 Task: Add topic #Mentalhealth.
Action: Mouse moved to (218, 334)
Screenshot: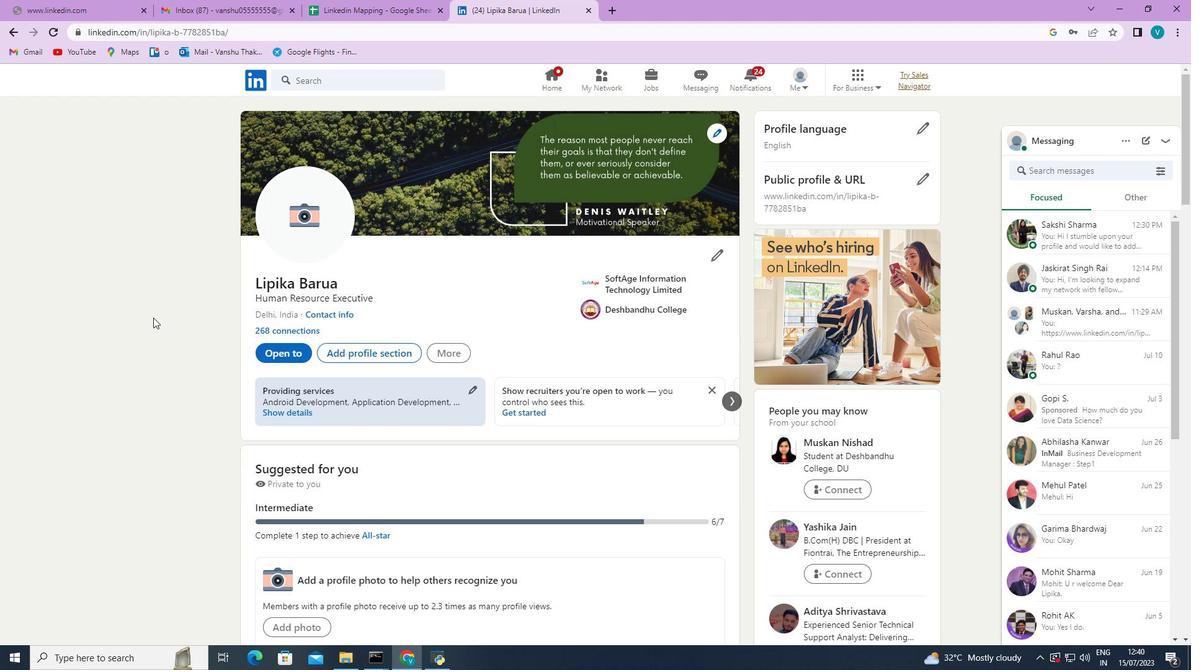 
Action: Mouse scrolled (218, 333) with delta (0, 0)
Screenshot: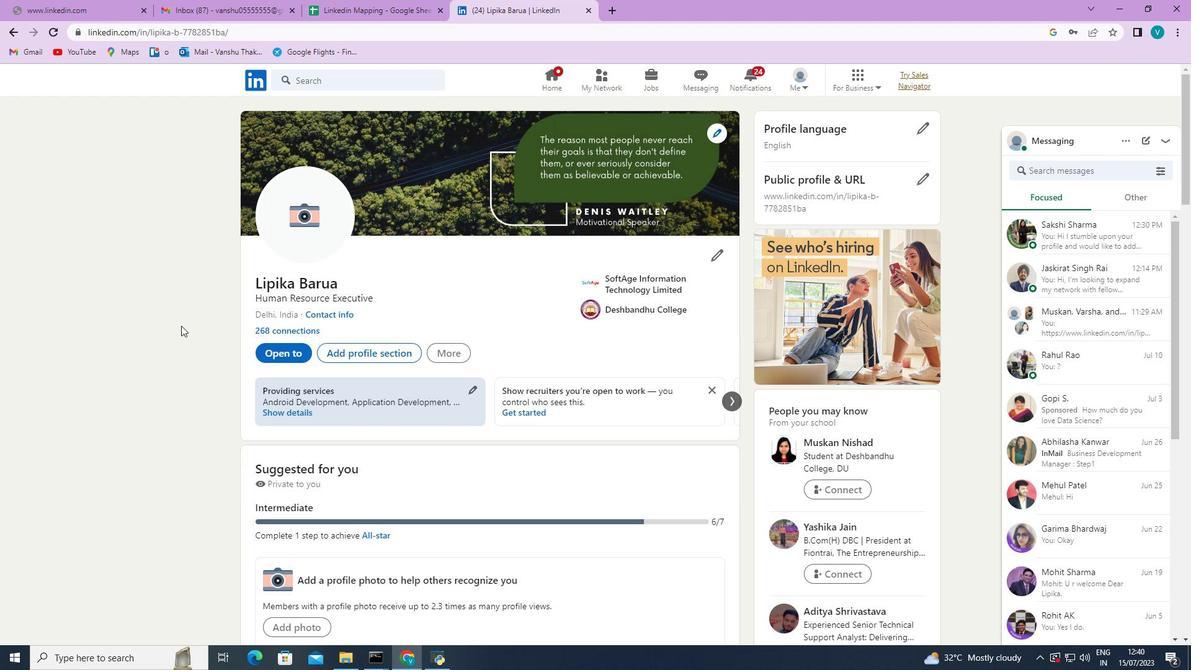 
Action: Mouse scrolled (218, 333) with delta (0, 0)
Screenshot: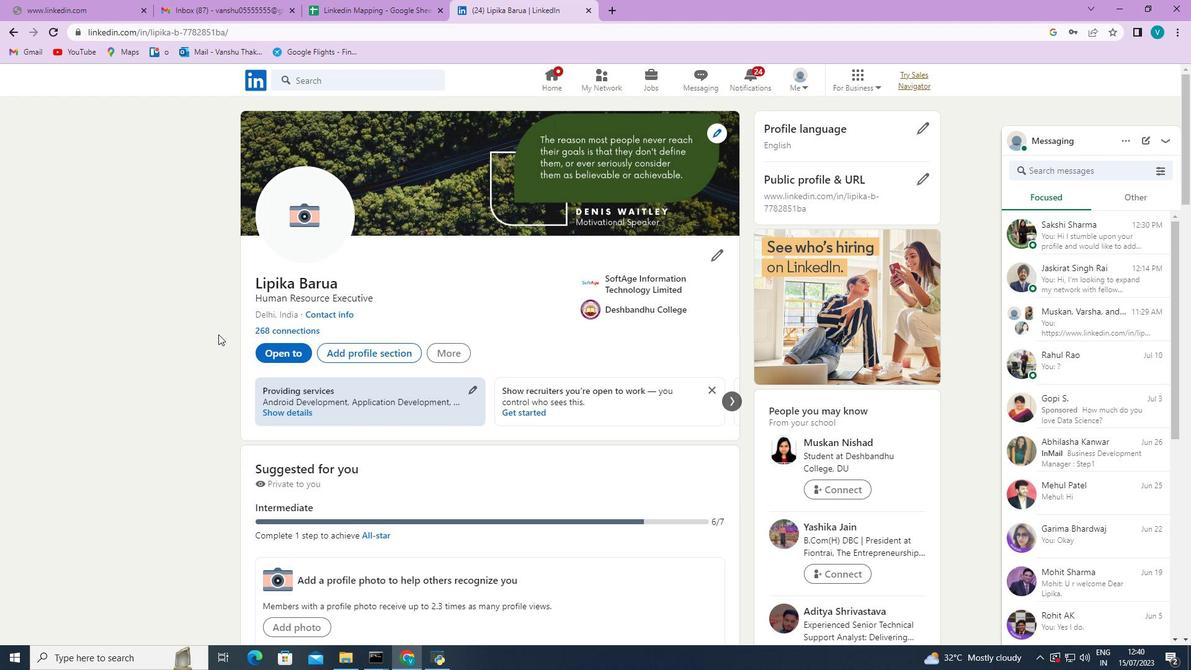 
Action: Mouse moved to (218, 335)
Screenshot: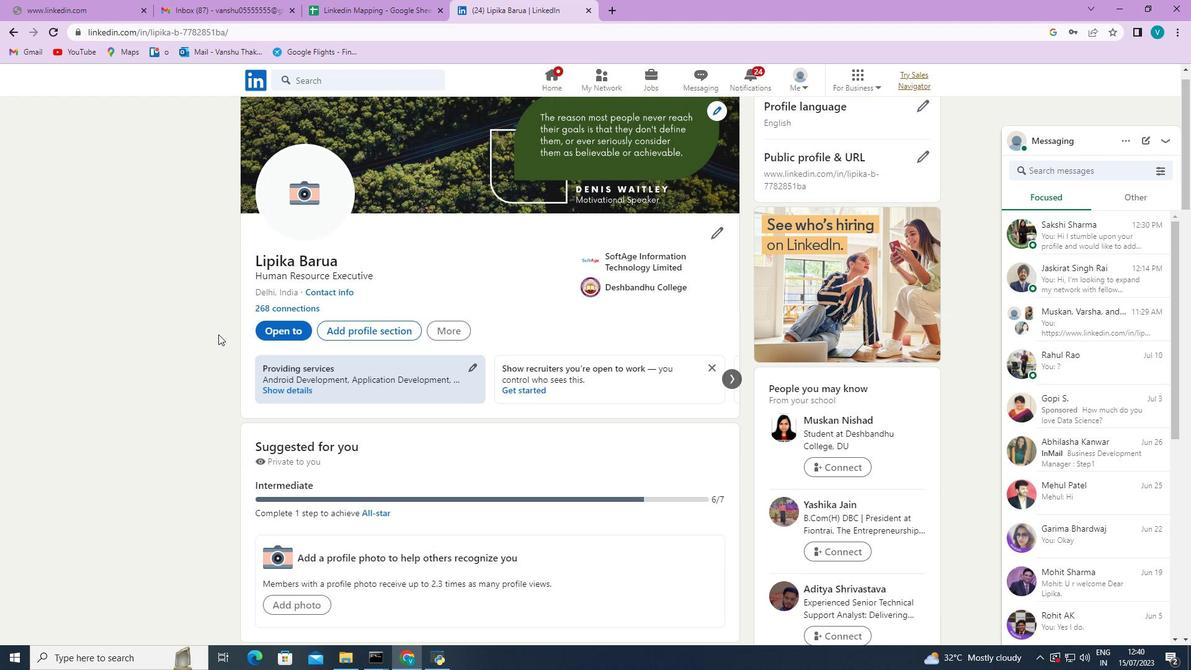 
Action: Mouse scrolled (218, 334) with delta (0, 0)
Screenshot: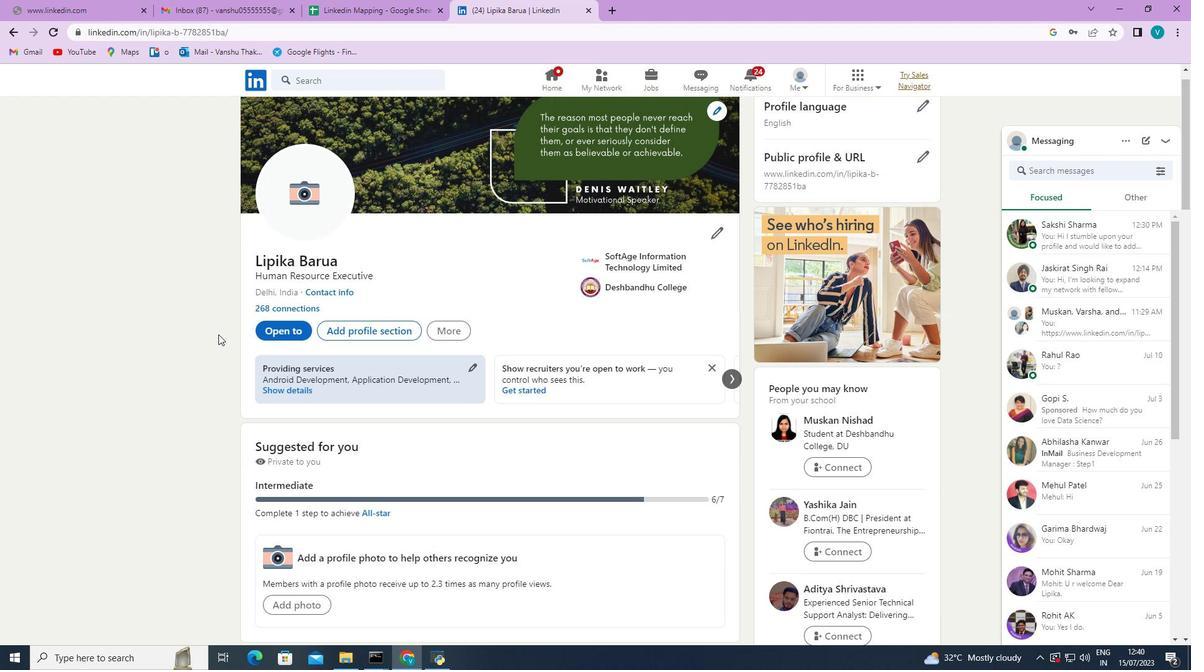 
Action: Mouse moved to (218, 335)
Screenshot: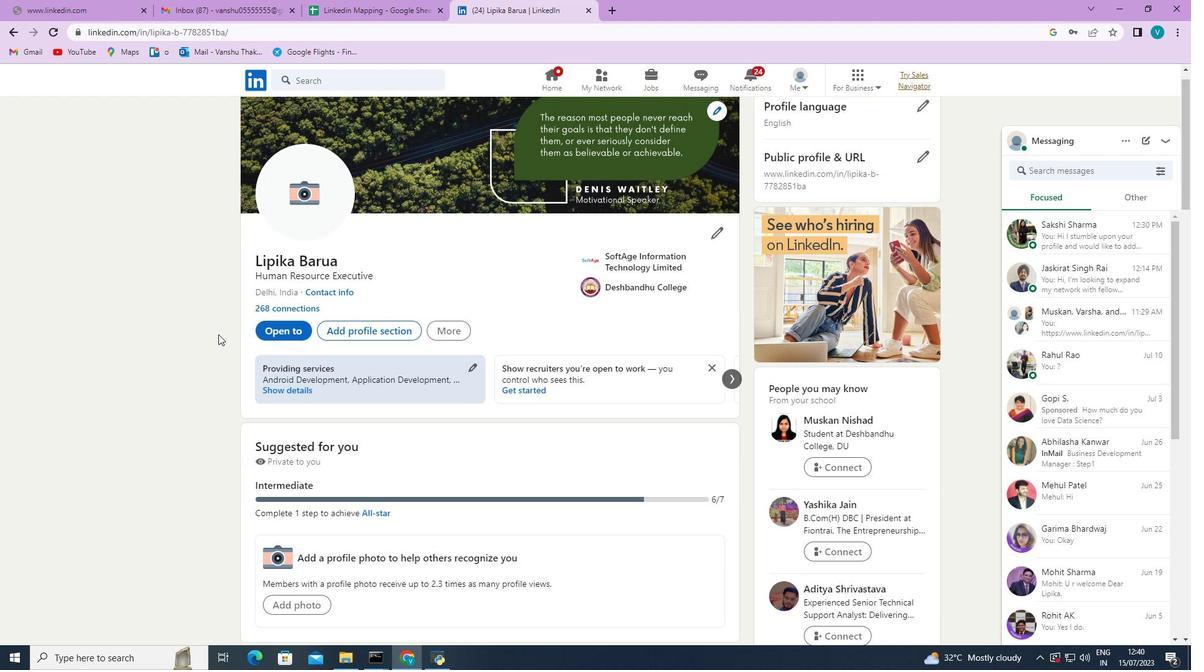 
Action: Mouse scrolled (218, 335) with delta (0, 0)
Screenshot: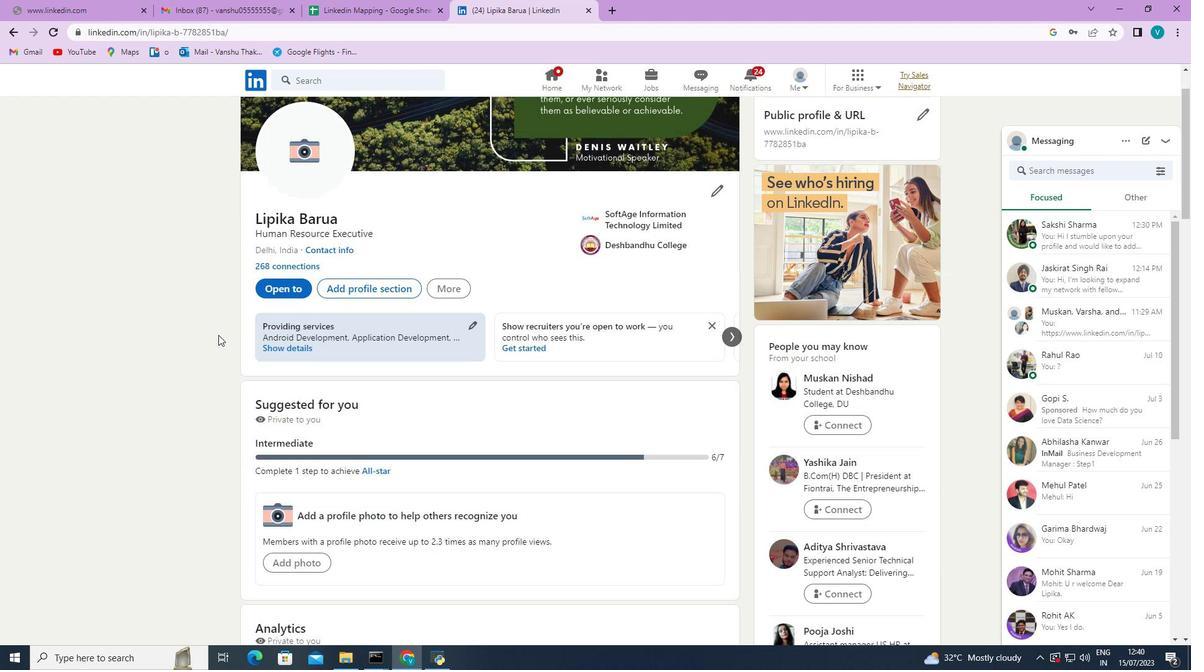 
Action: Mouse moved to (219, 338)
Screenshot: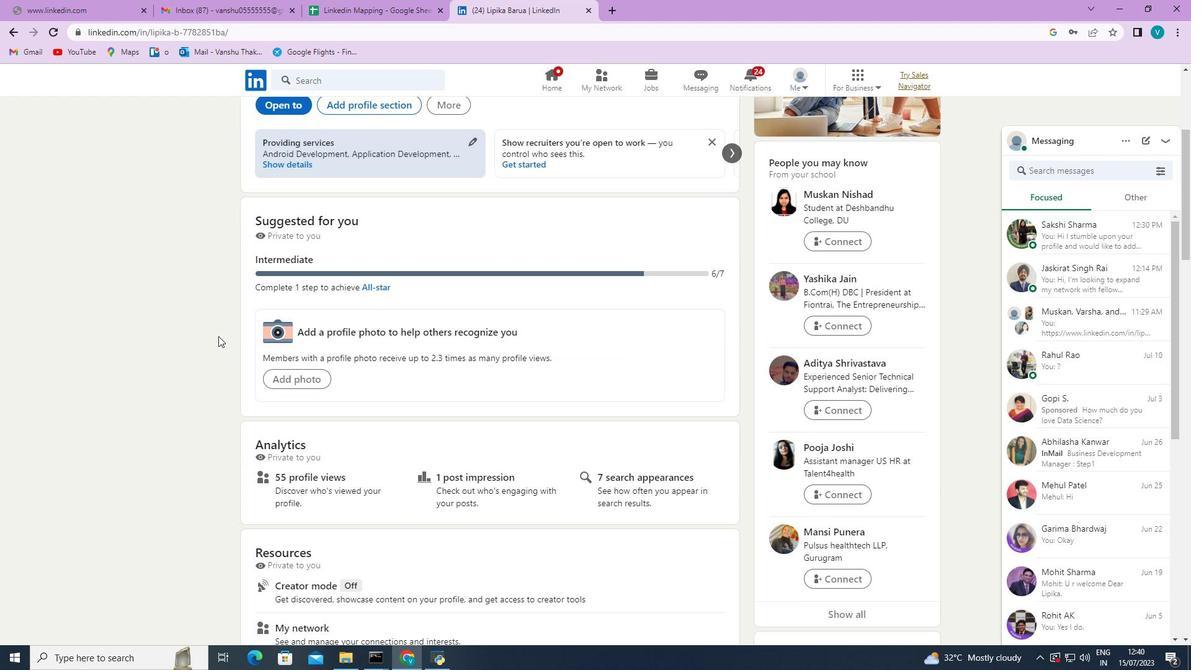 
Action: Mouse scrolled (219, 338) with delta (0, 0)
Screenshot: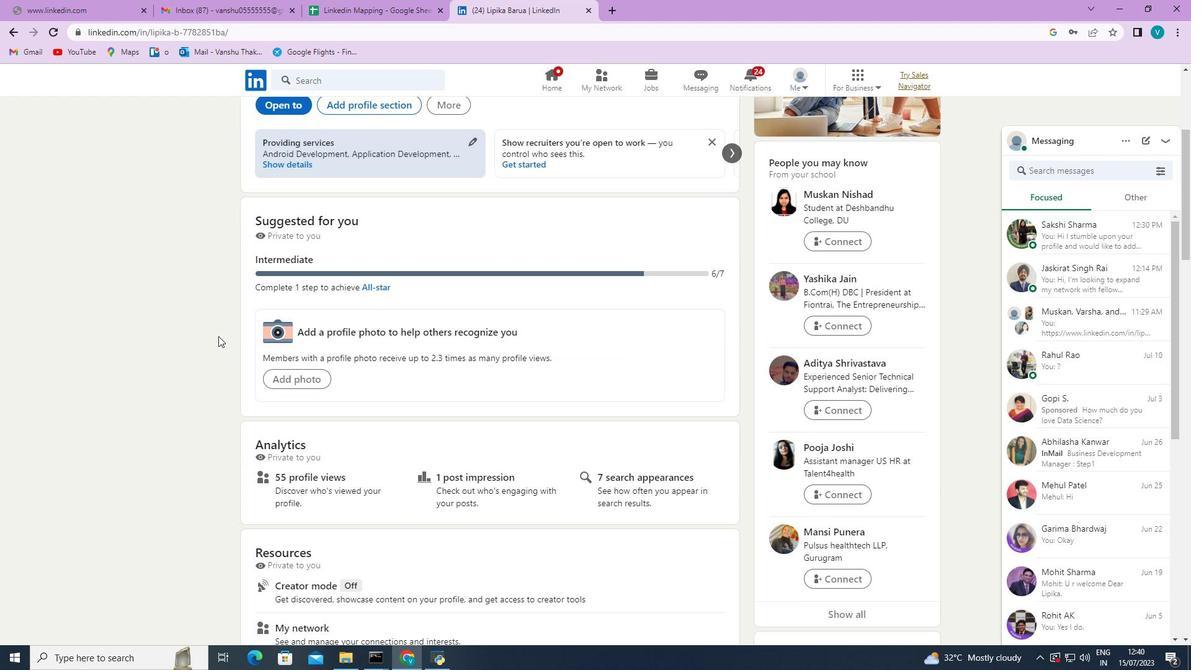 
Action: Mouse moved to (222, 341)
Screenshot: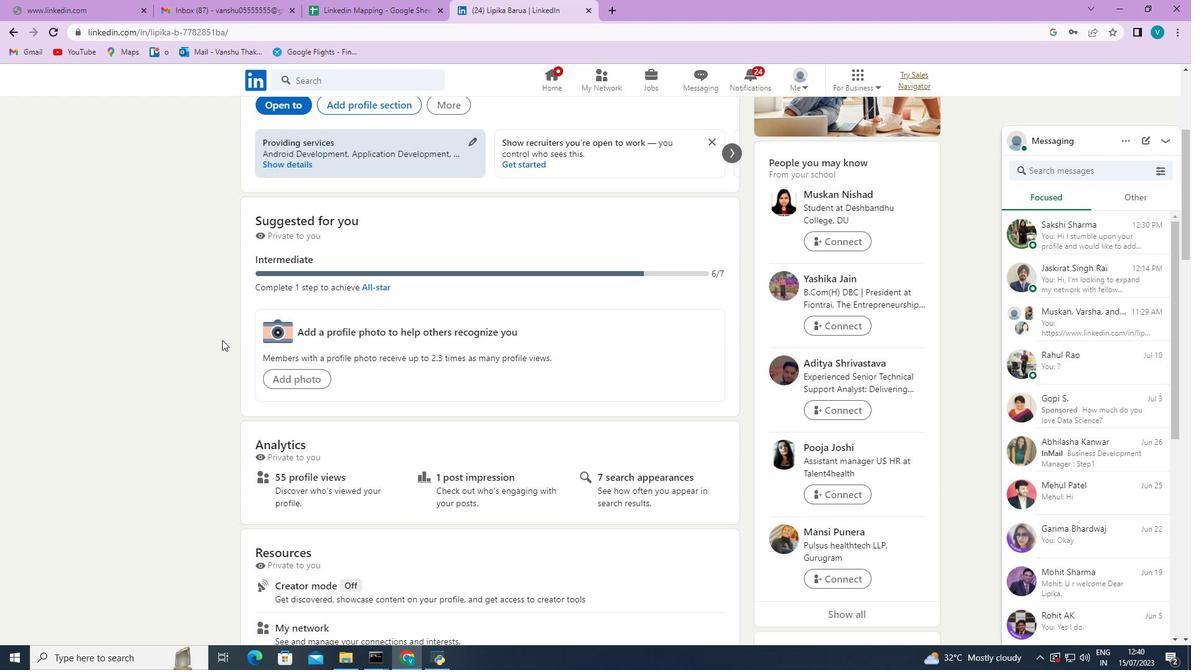 
Action: Mouse scrolled (222, 340) with delta (0, 0)
Screenshot: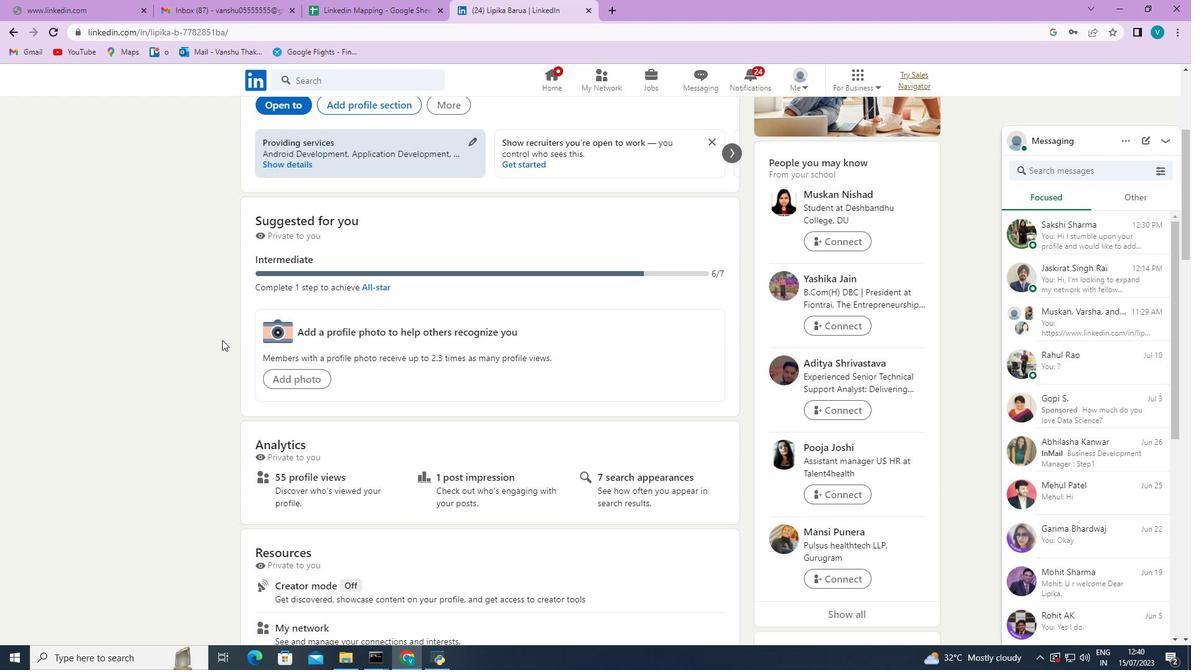 
Action: Mouse moved to (222, 342)
Screenshot: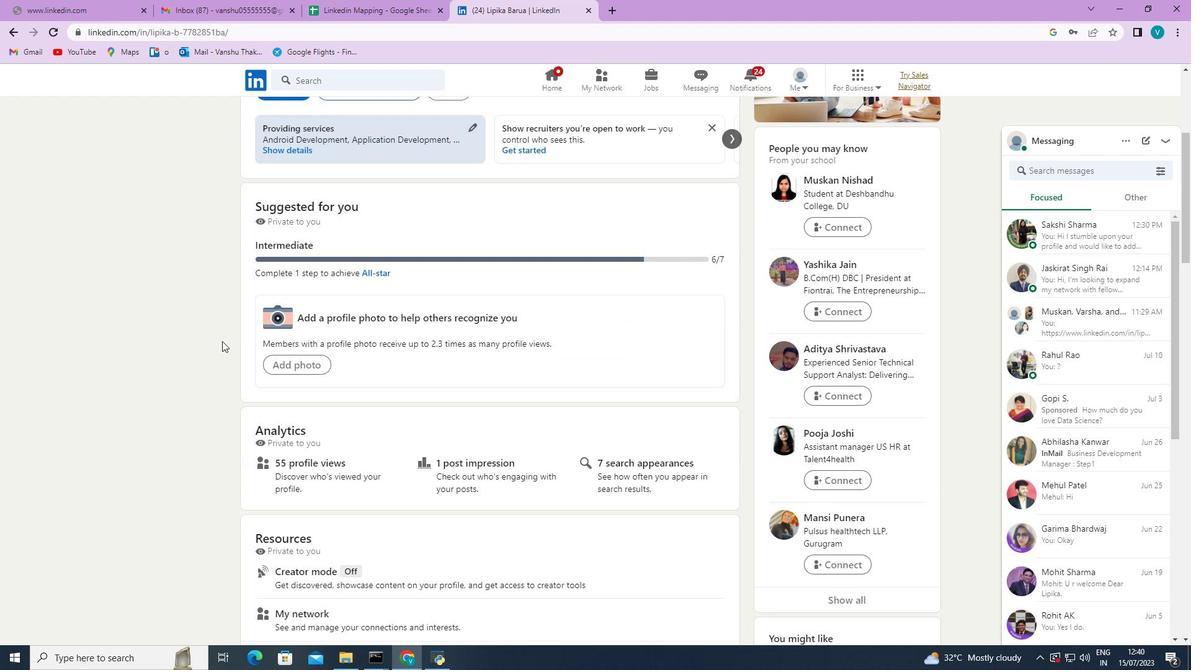 
Action: Mouse scrolled (222, 341) with delta (0, 0)
Screenshot: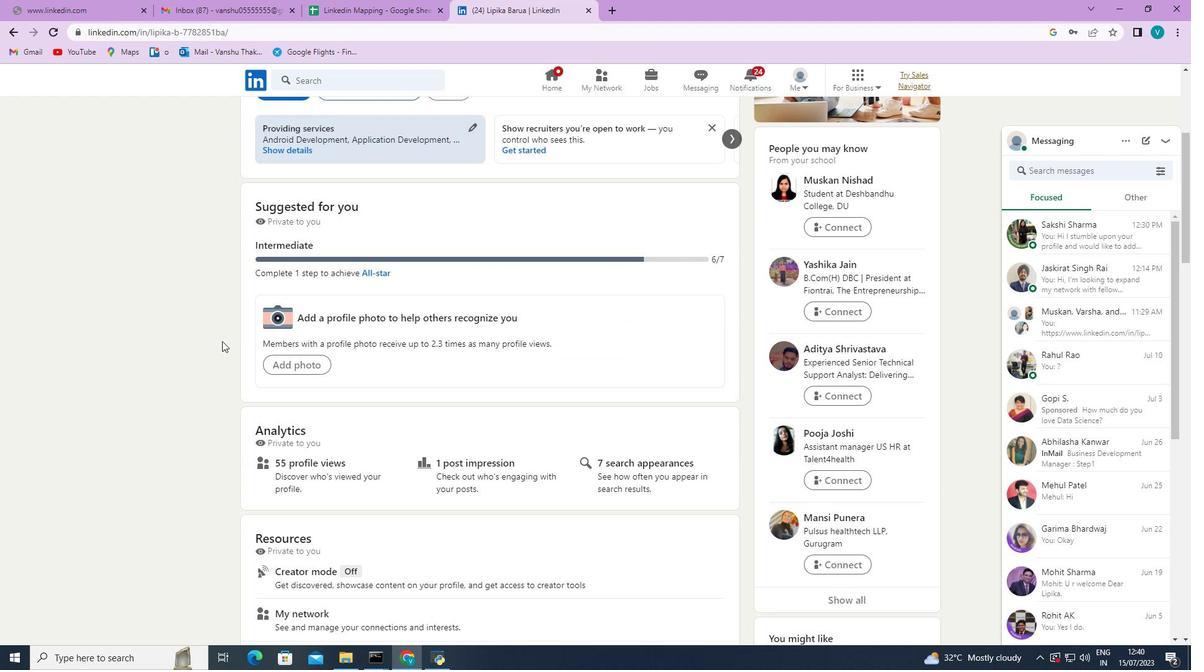 
Action: Mouse moved to (222, 343)
Screenshot: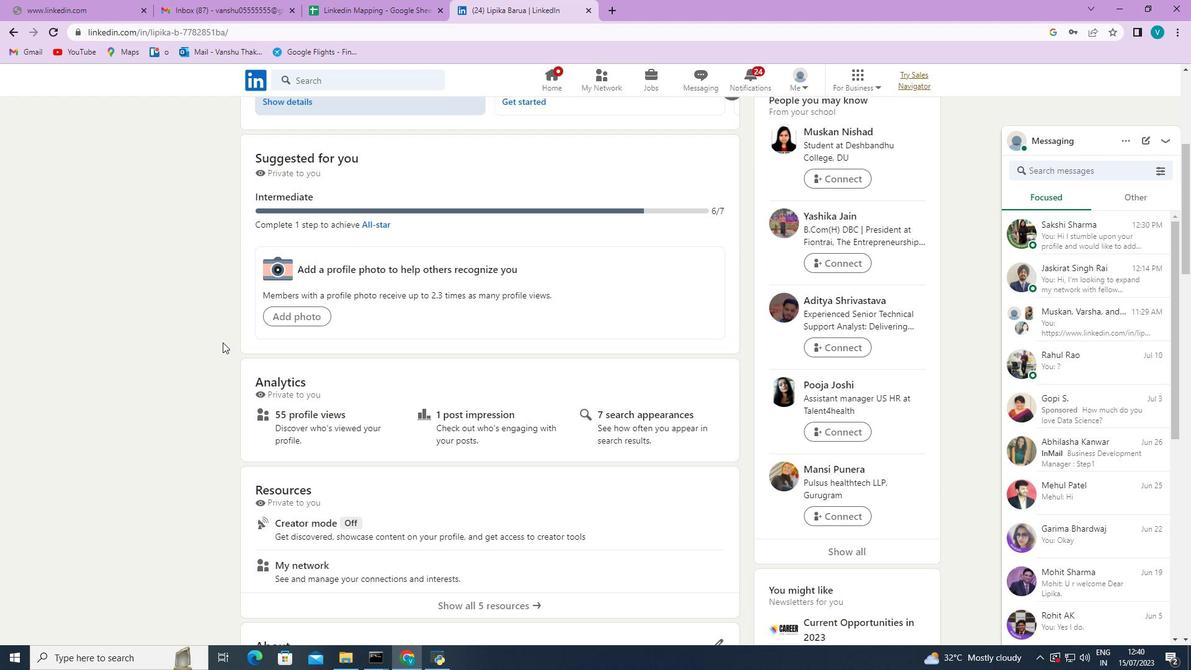 
Action: Mouse scrolled (222, 343) with delta (0, 0)
Screenshot: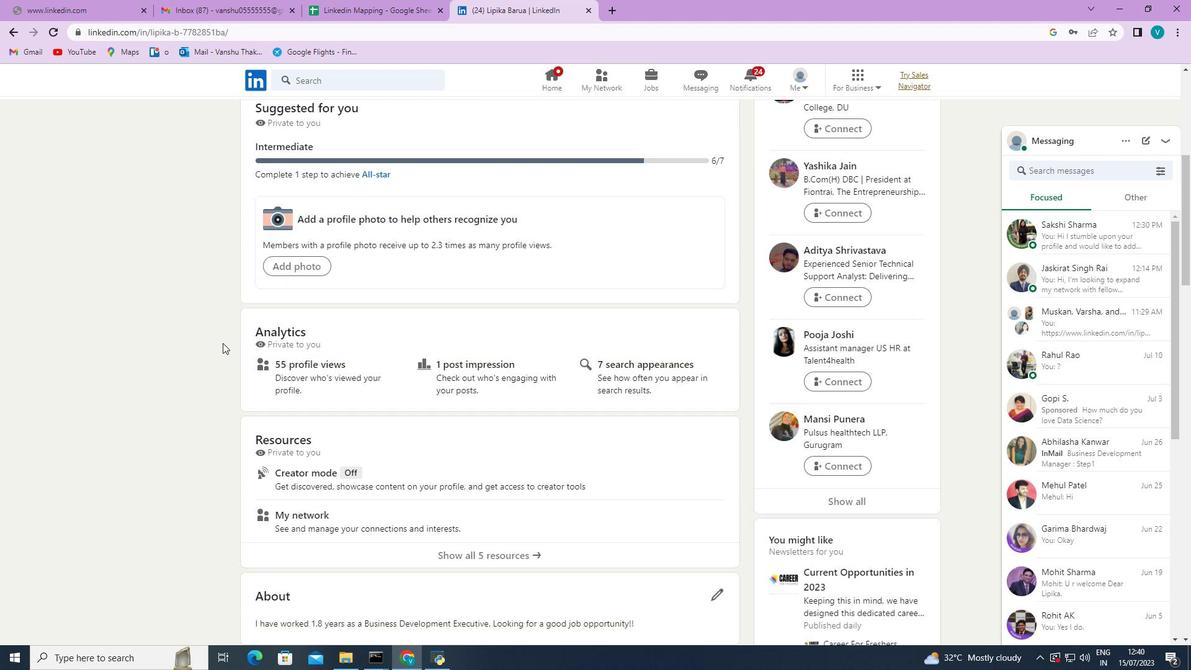 
Action: Mouse moved to (294, 339)
Screenshot: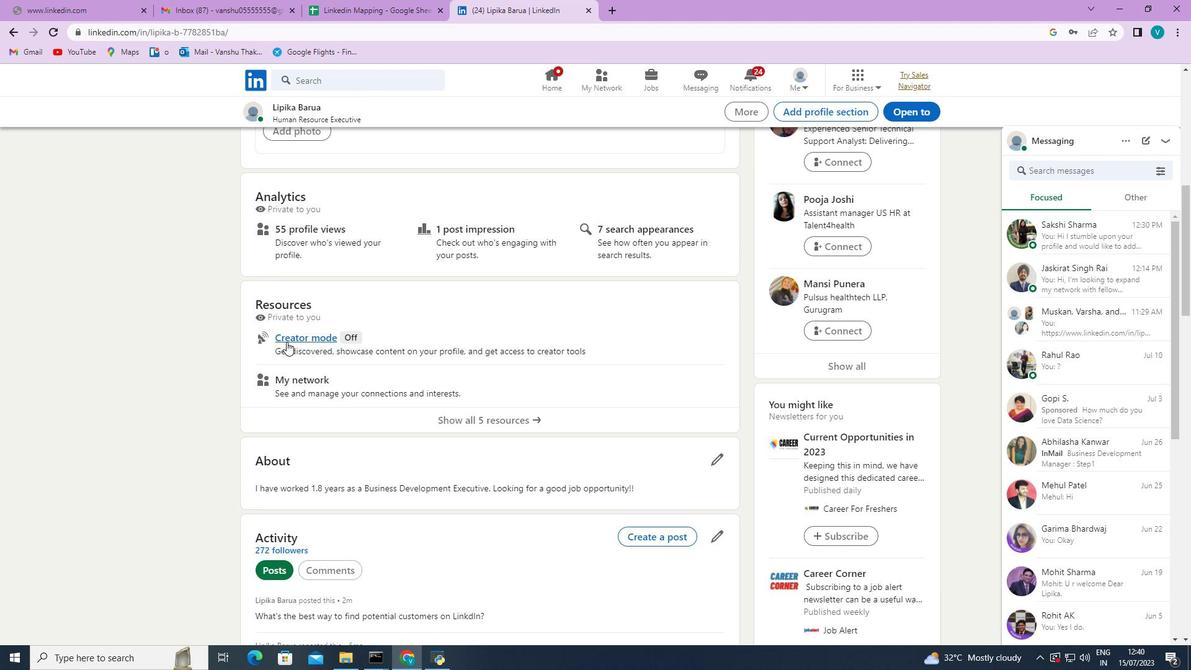 
Action: Mouse pressed left at (294, 339)
Screenshot: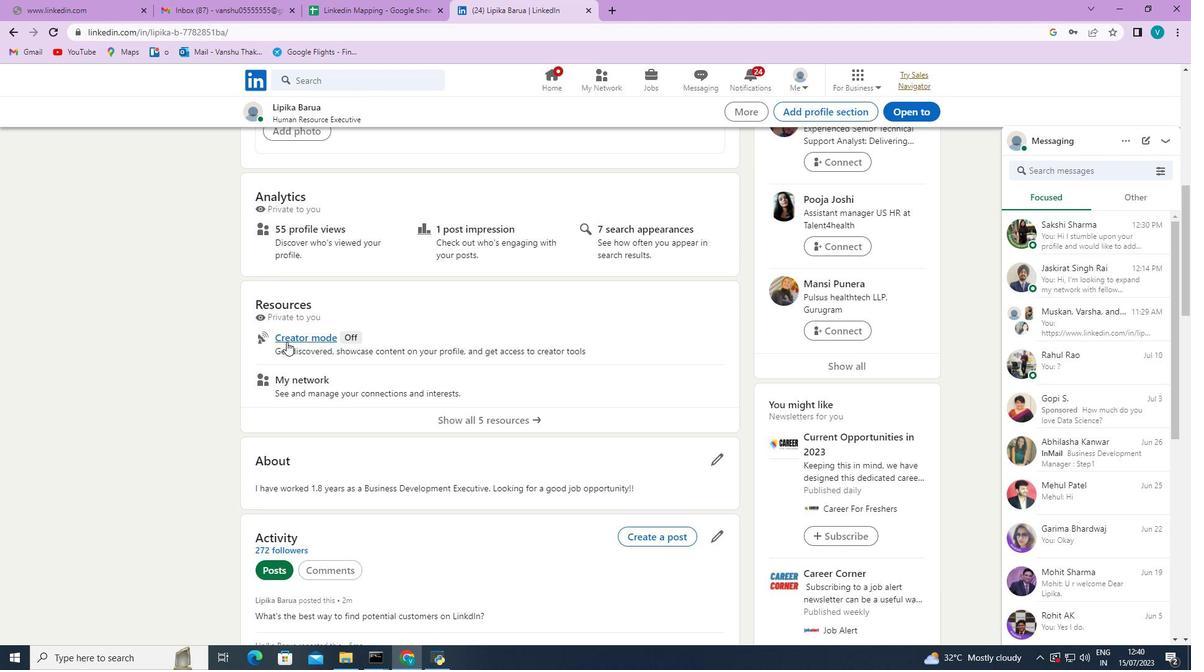 
Action: Mouse moved to (467, 400)
Screenshot: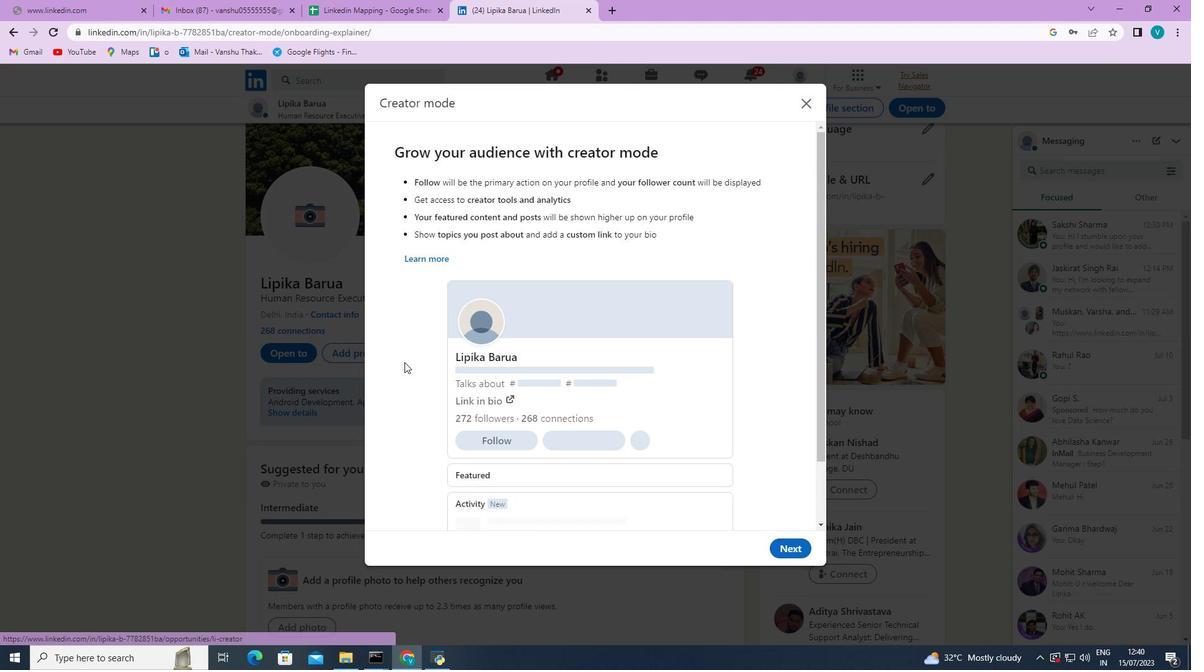 
Action: Mouse scrolled (467, 399) with delta (0, 0)
Screenshot: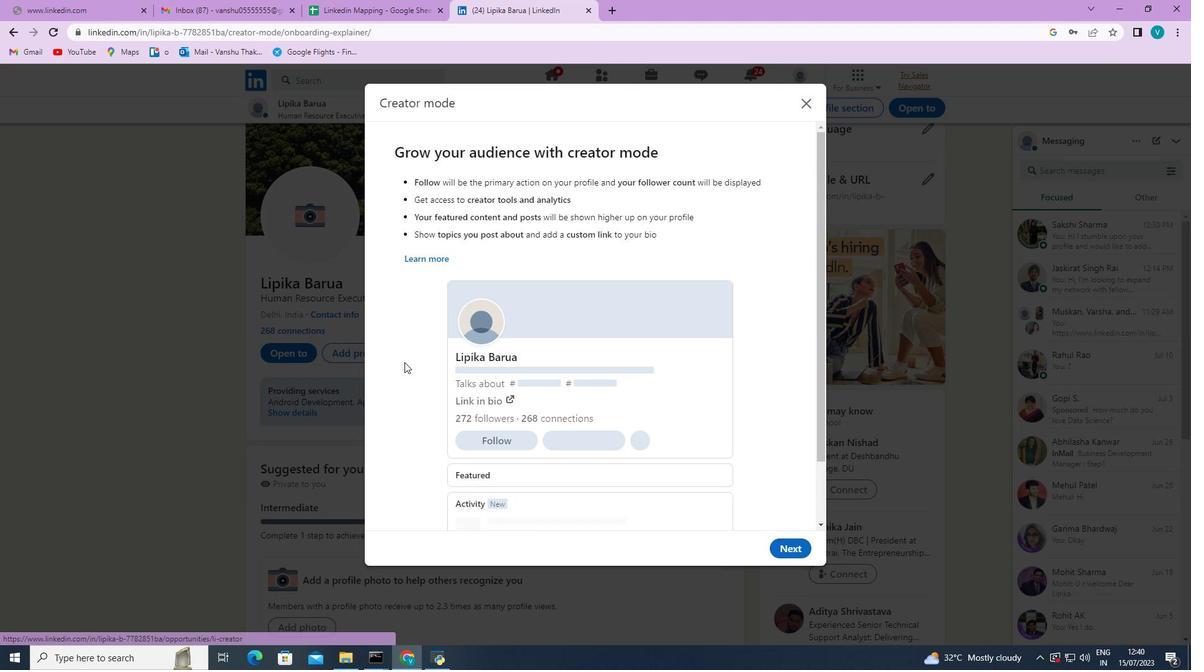 
Action: Mouse moved to (797, 555)
Screenshot: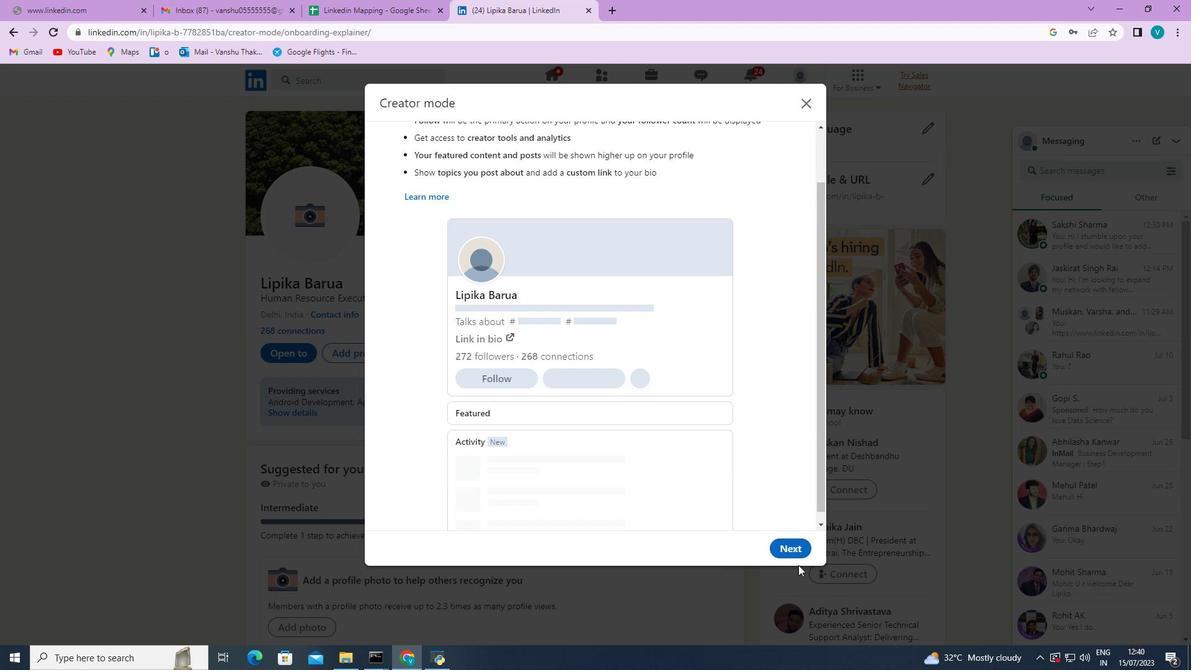 
Action: Mouse pressed left at (797, 555)
Screenshot: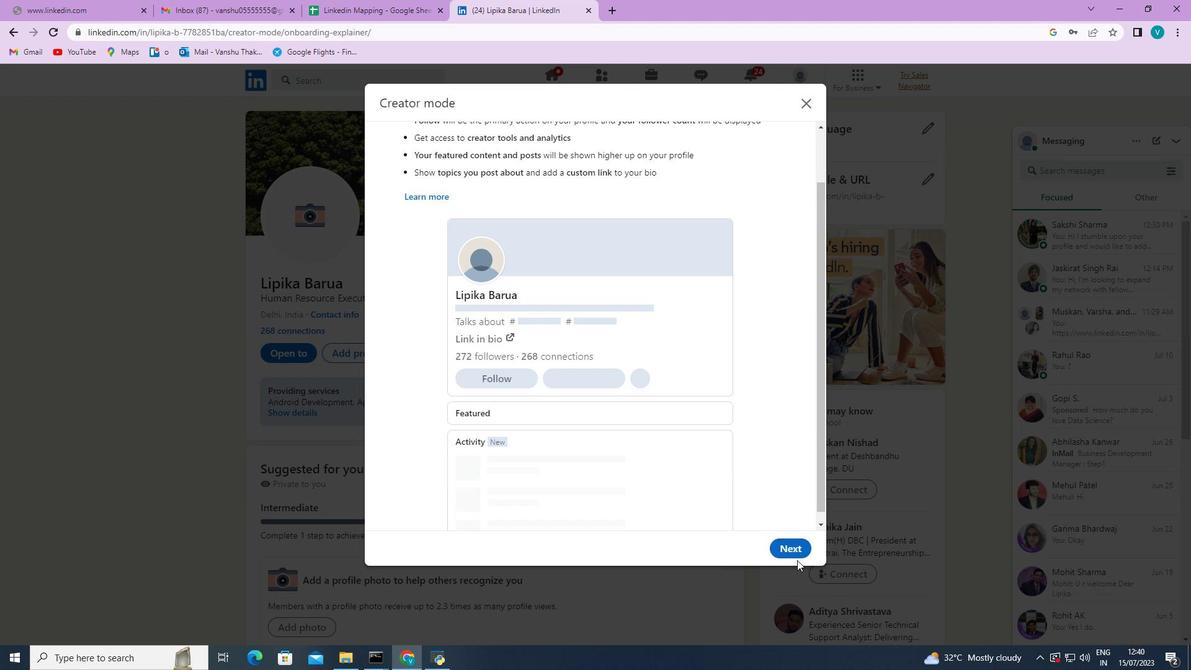 
Action: Mouse moved to (415, 214)
Screenshot: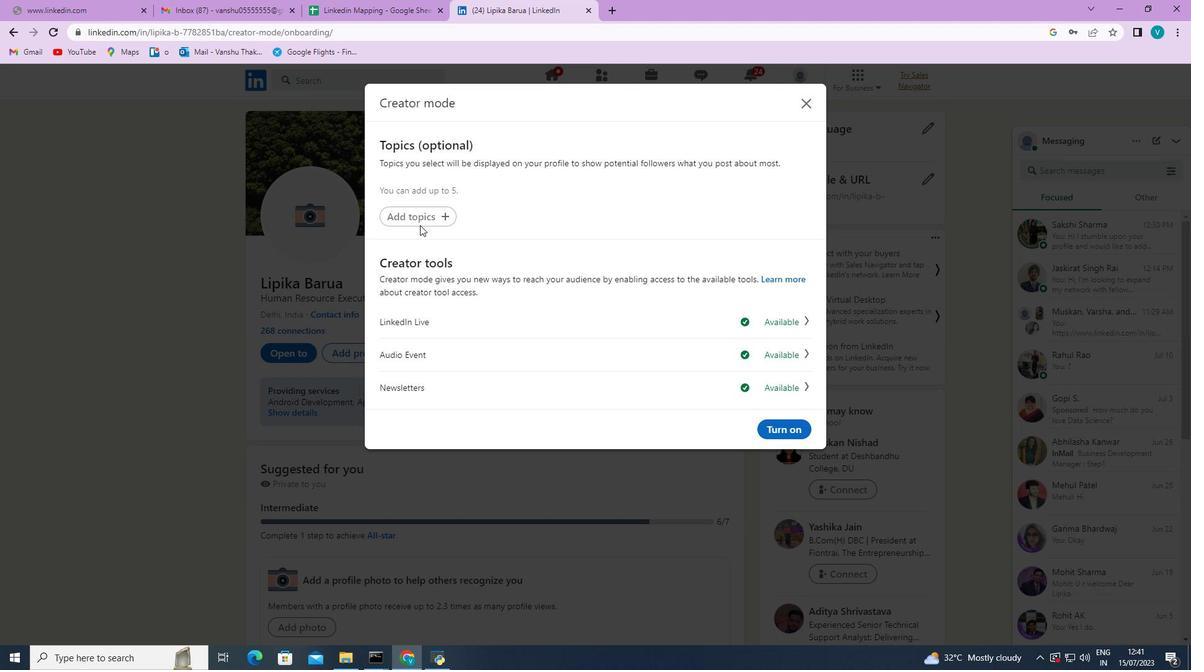 
Action: Mouse pressed left at (415, 214)
Screenshot: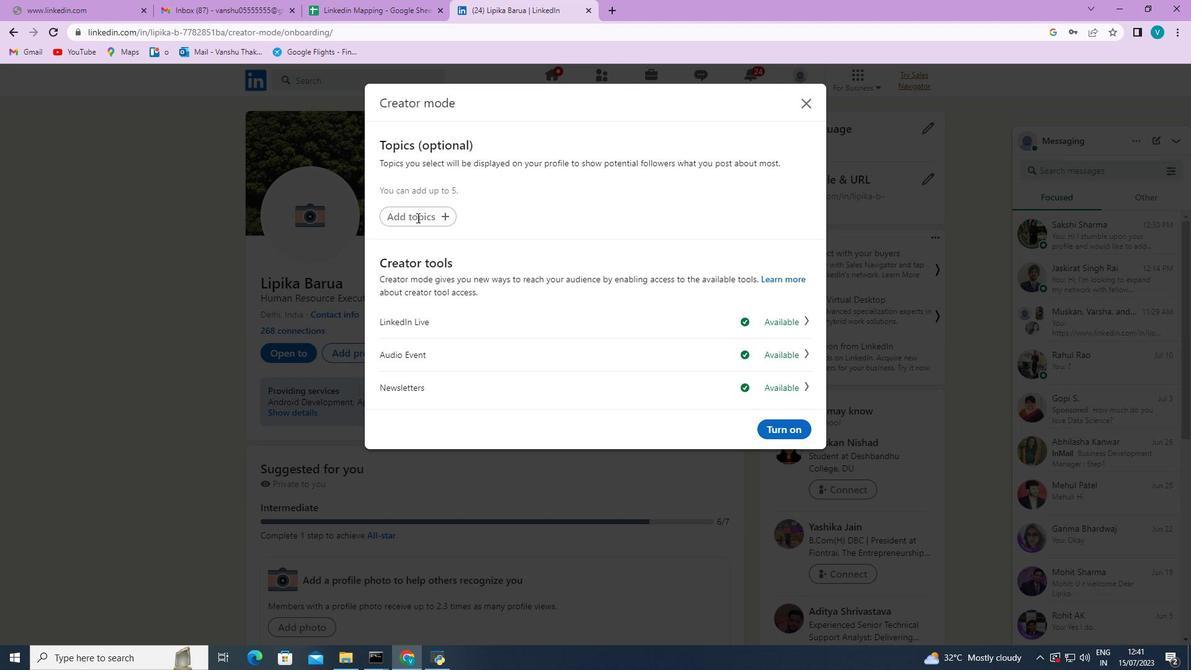 
Action: Key pressed <Key.shift>#<Key.shift><Key.shift><Key.shift><Key.shift><Key.shift><Key.shift>Mentalhealth
Screenshot: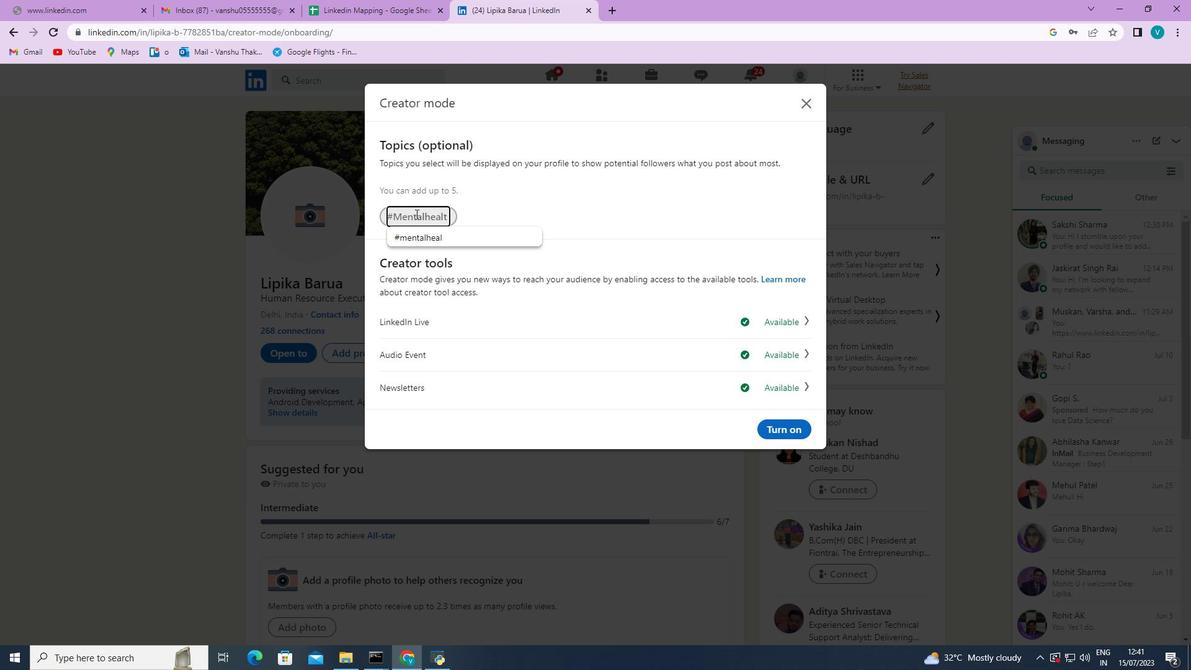 
Action: Mouse moved to (462, 238)
Screenshot: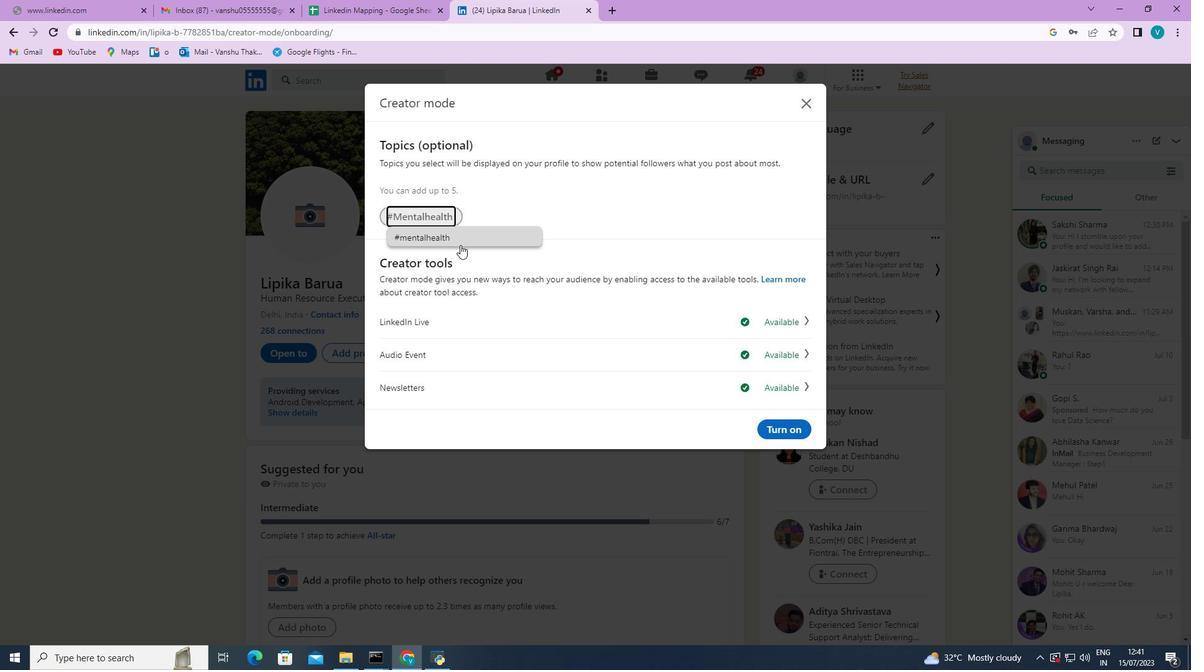 
Action: Mouse pressed left at (462, 238)
Screenshot: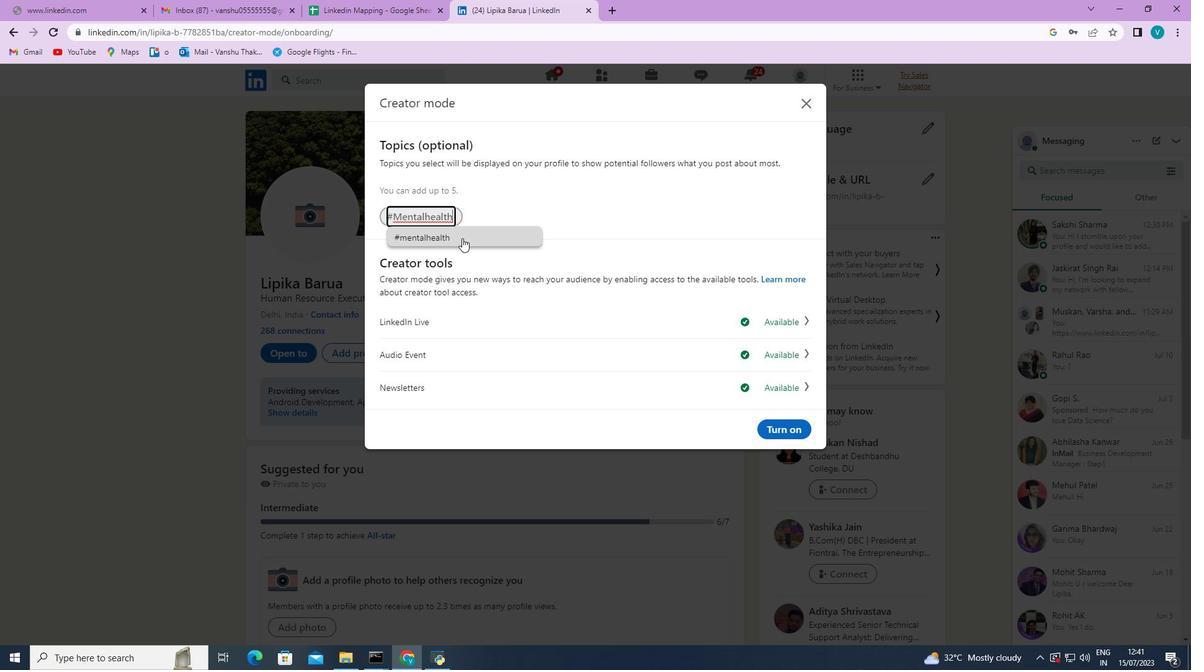 
